 Task: In the  document fandc.rtf Select the text and change paragraph spacing to  '1.5' Change page orientation to  'Landscape' Add Page color Navy Blue
Action: Mouse moved to (236, 332)
Screenshot: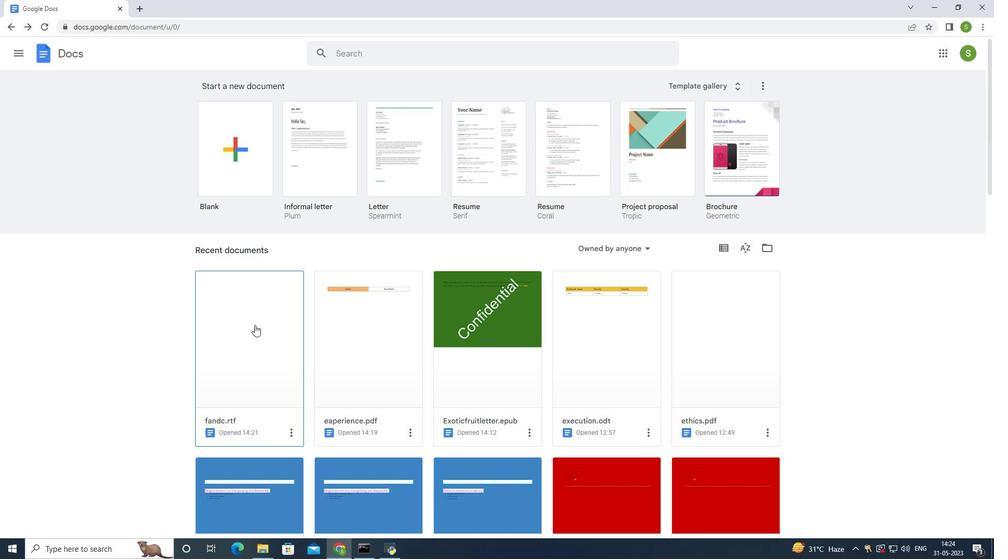 
Action: Mouse pressed left at (236, 332)
Screenshot: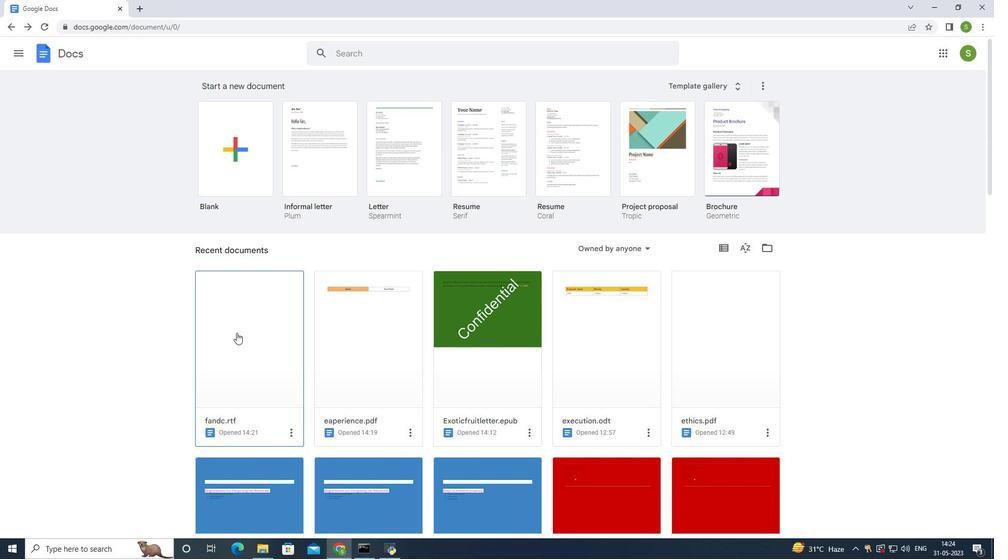 
Action: Mouse moved to (280, 173)
Screenshot: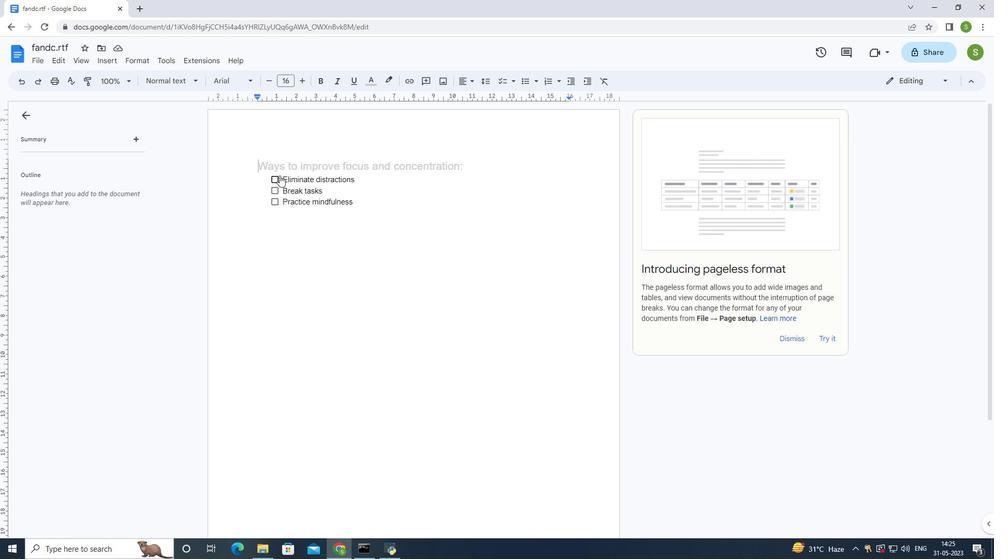 
Action: Mouse pressed left at (280, 173)
Screenshot: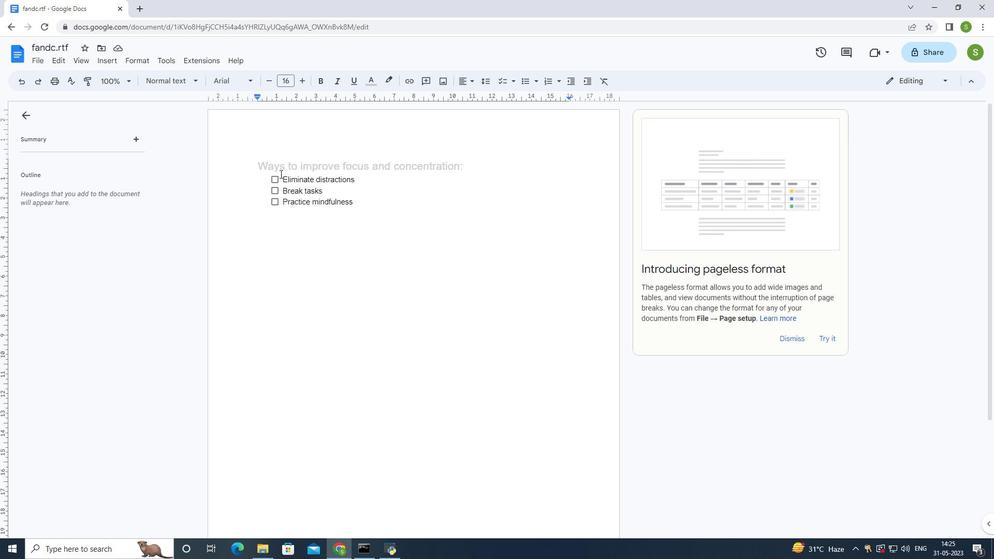 
Action: Mouse moved to (387, 212)
Screenshot: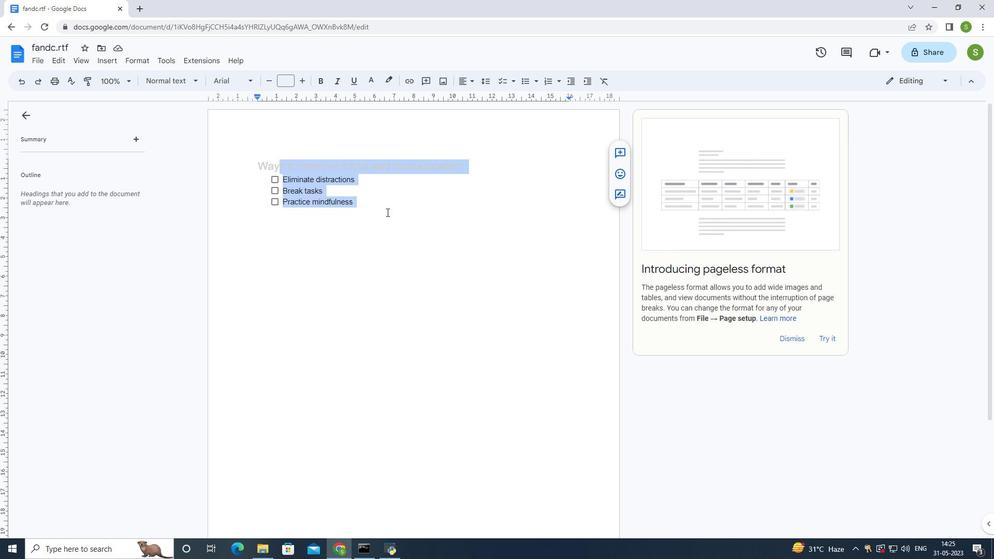 
Action: Mouse pressed left at (387, 212)
Screenshot: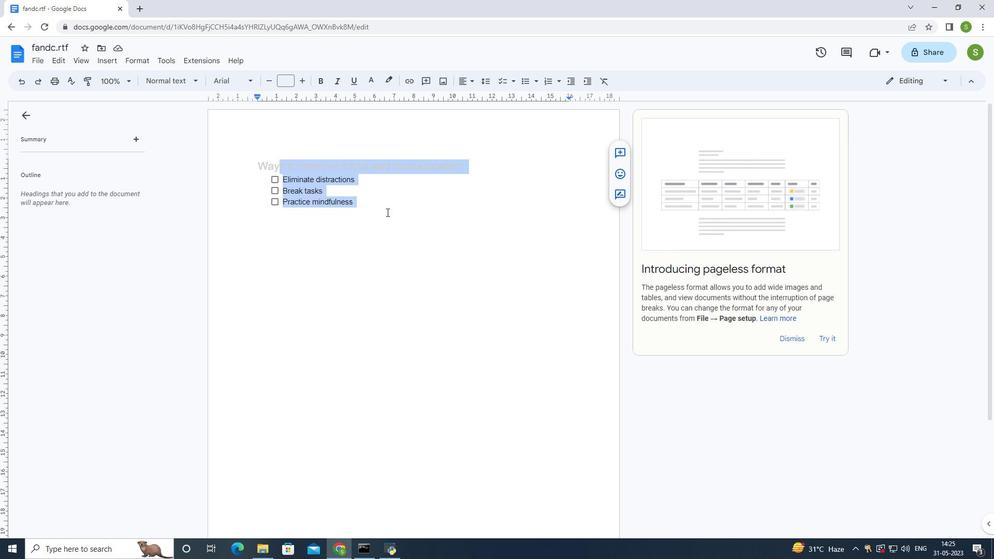 
Action: Mouse moved to (251, 158)
Screenshot: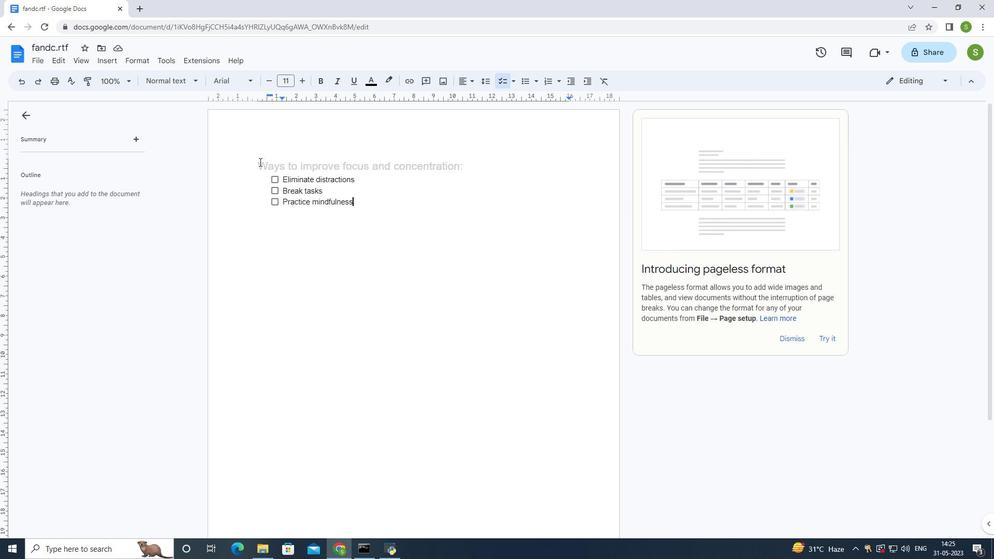 
Action: Mouse pressed left at (251, 158)
Screenshot: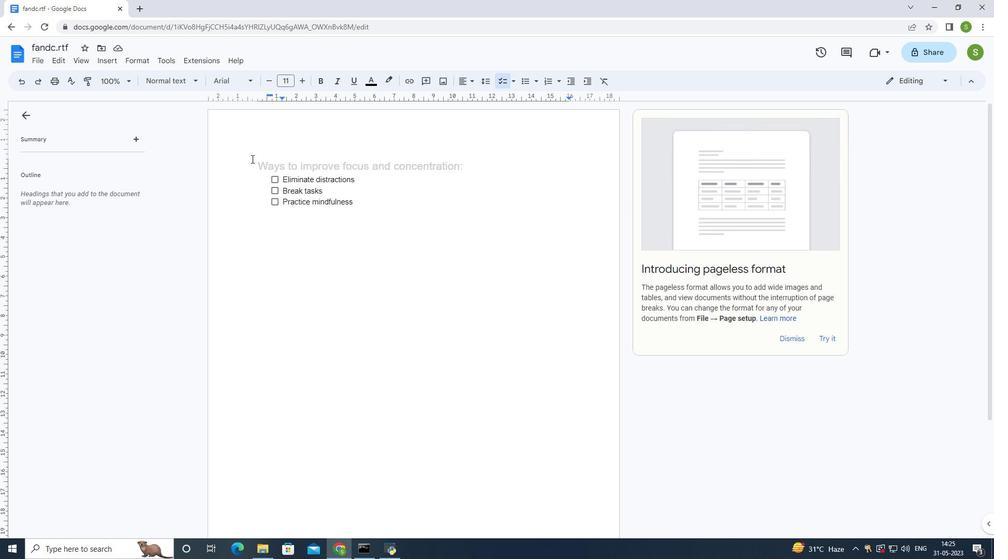 
Action: Mouse moved to (483, 79)
Screenshot: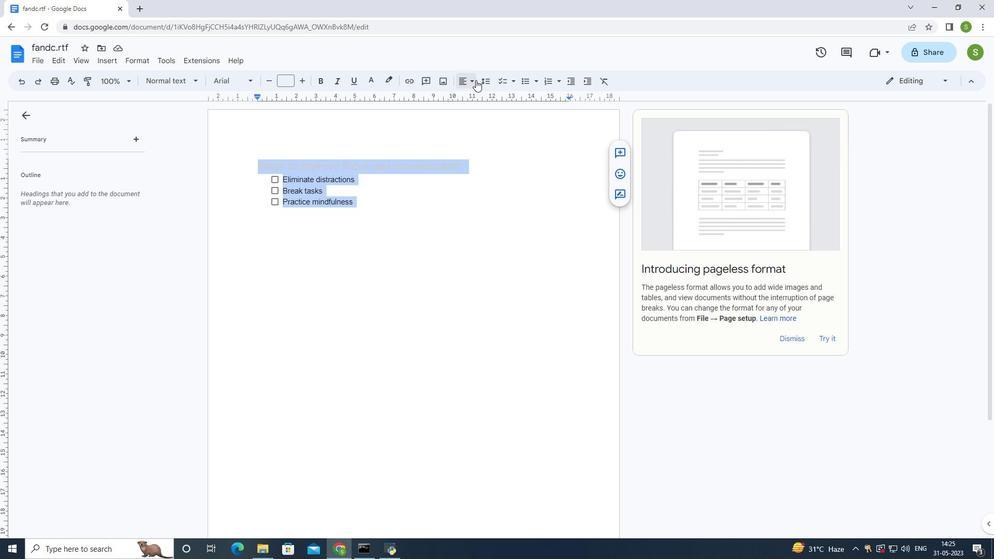 
Action: Mouse pressed left at (483, 79)
Screenshot: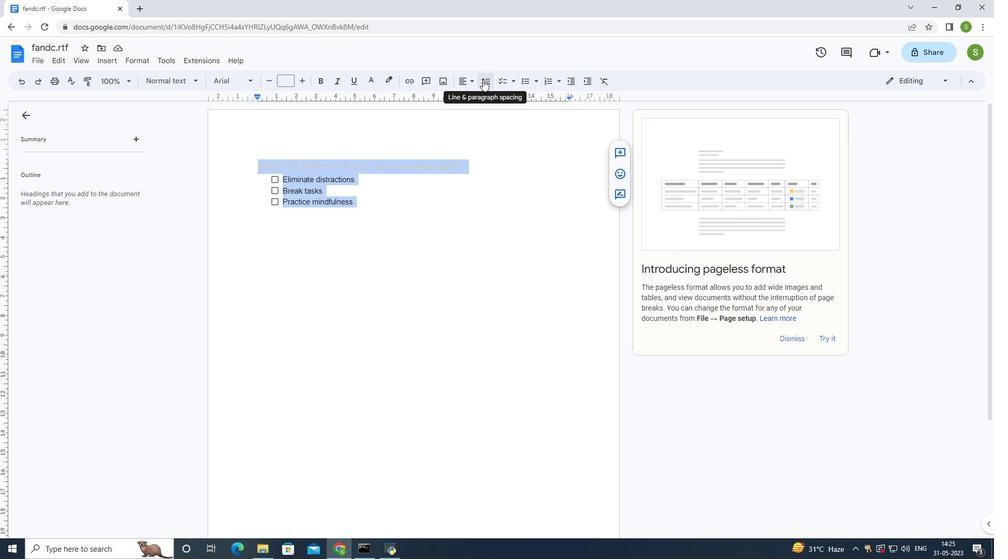 
Action: Mouse moved to (497, 133)
Screenshot: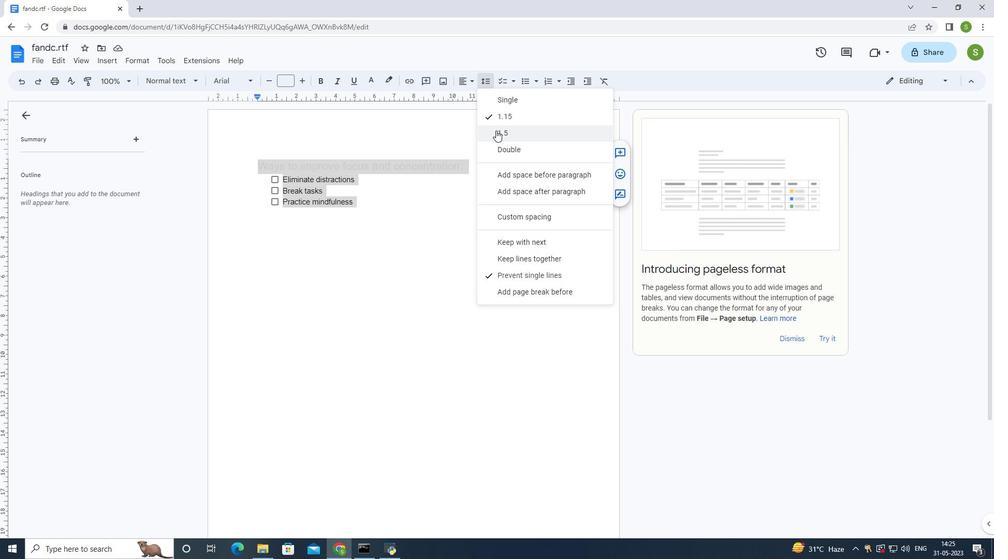 
Action: Mouse pressed left at (497, 133)
Screenshot: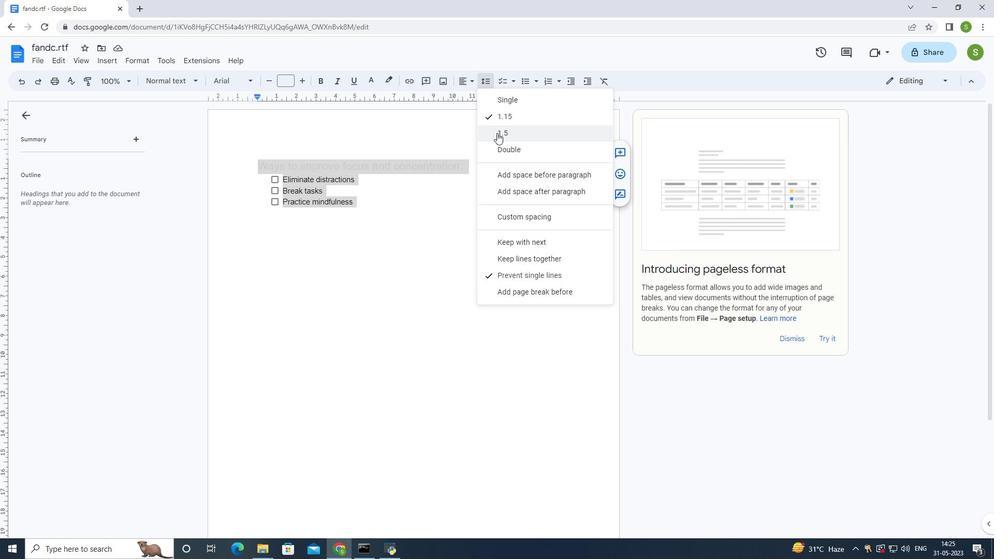 
Action: Mouse moved to (410, 238)
Screenshot: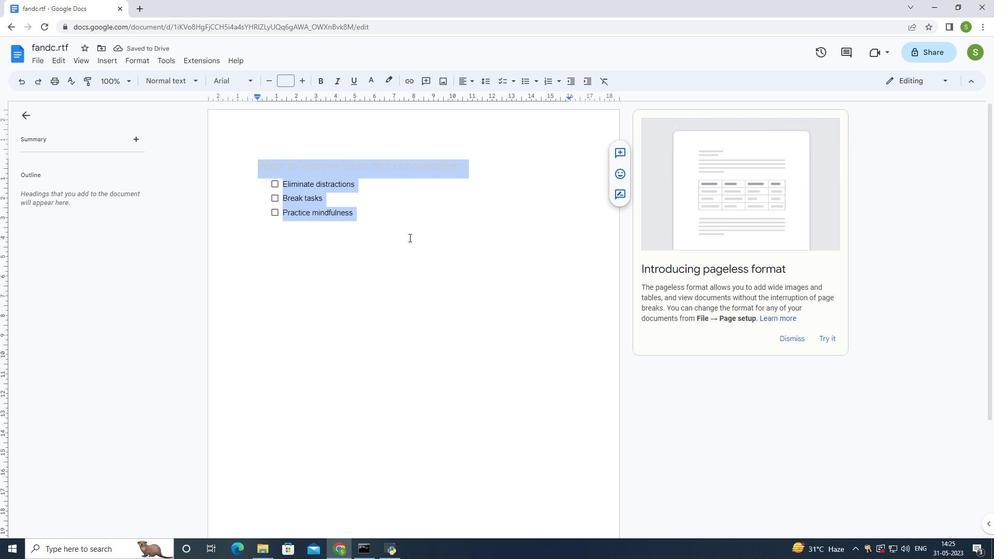 
Action: Mouse pressed left at (410, 238)
Screenshot: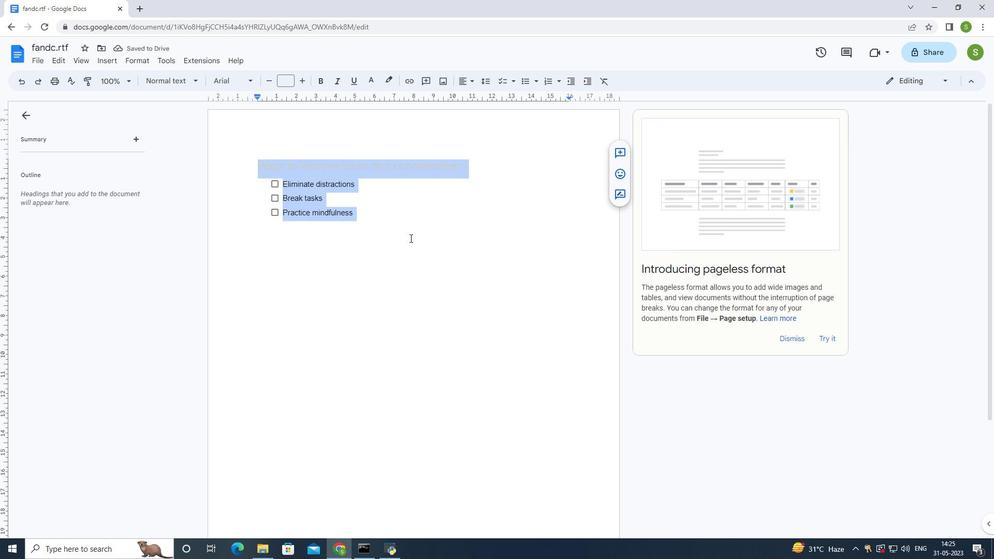 
Action: Mouse moved to (39, 61)
Screenshot: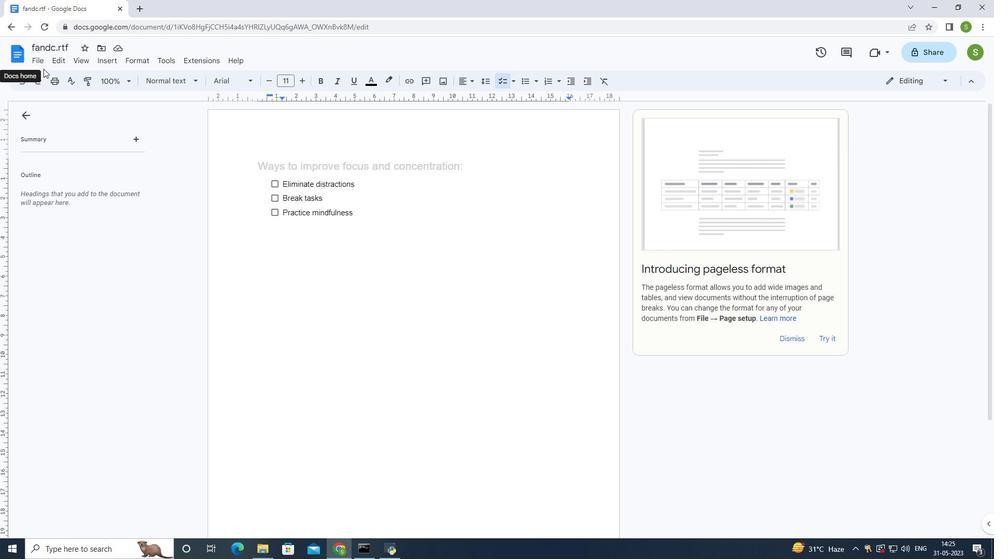 
Action: Mouse pressed left at (39, 61)
Screenshot: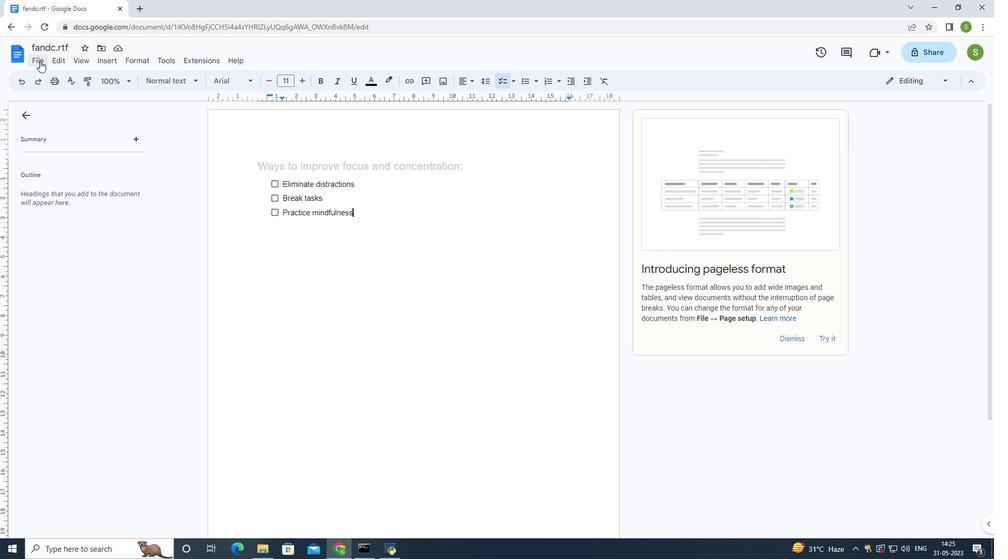 
Action: Mouse moved to (162, 215)
Screenshot: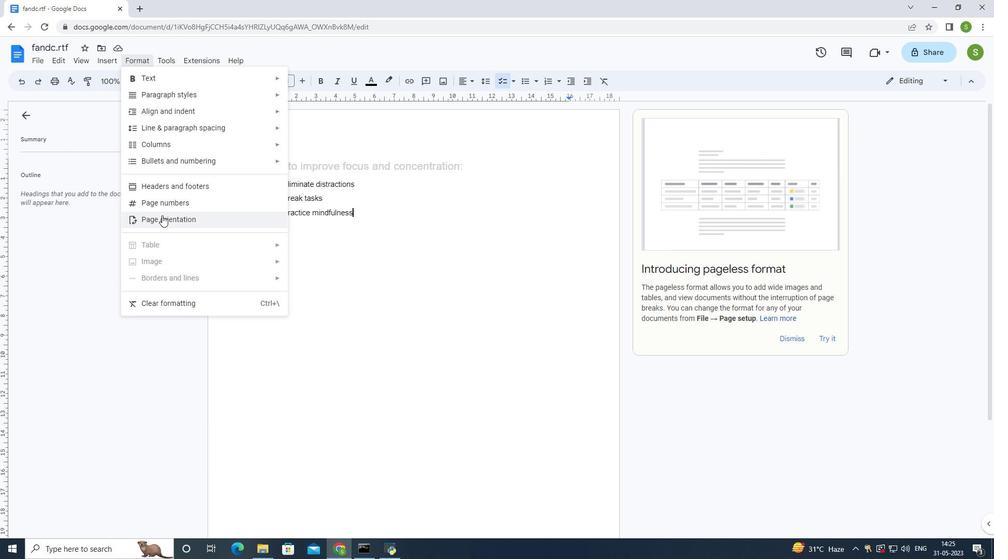 
Action: Mouse pressed left at (162, 215)
Screenshot: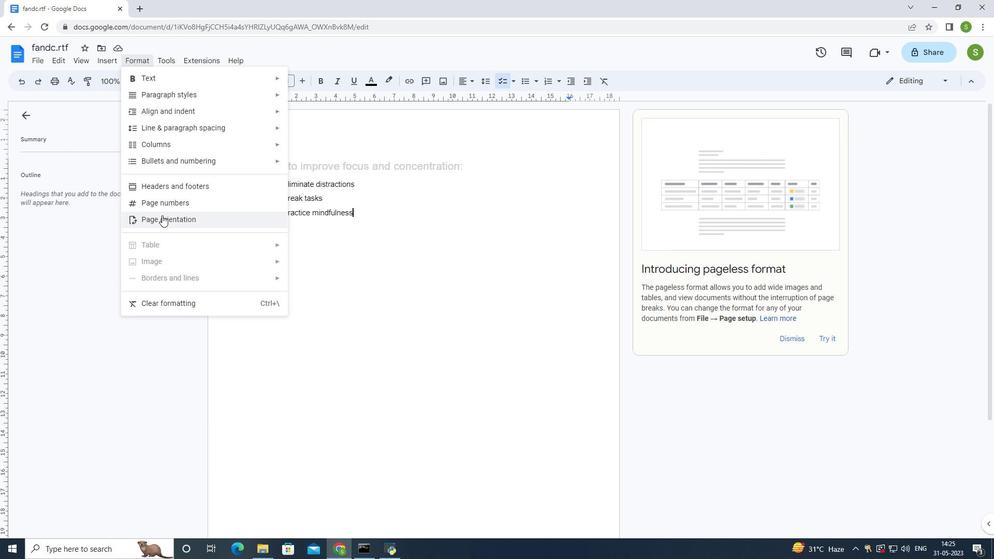 
Action: Mouse moved to (460, 310)
Screenshot: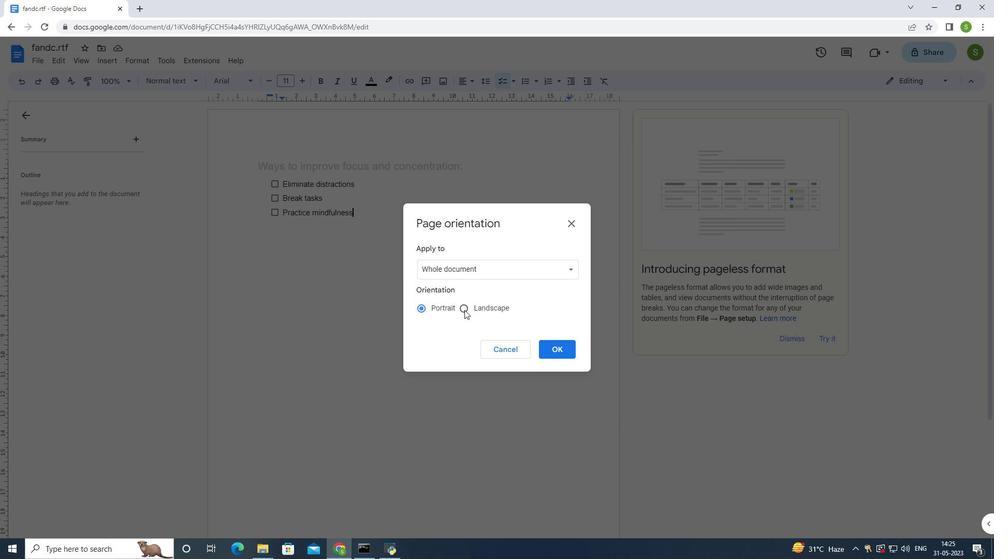 
Action: Mouse pressed left at (460, 310)
Screenshot: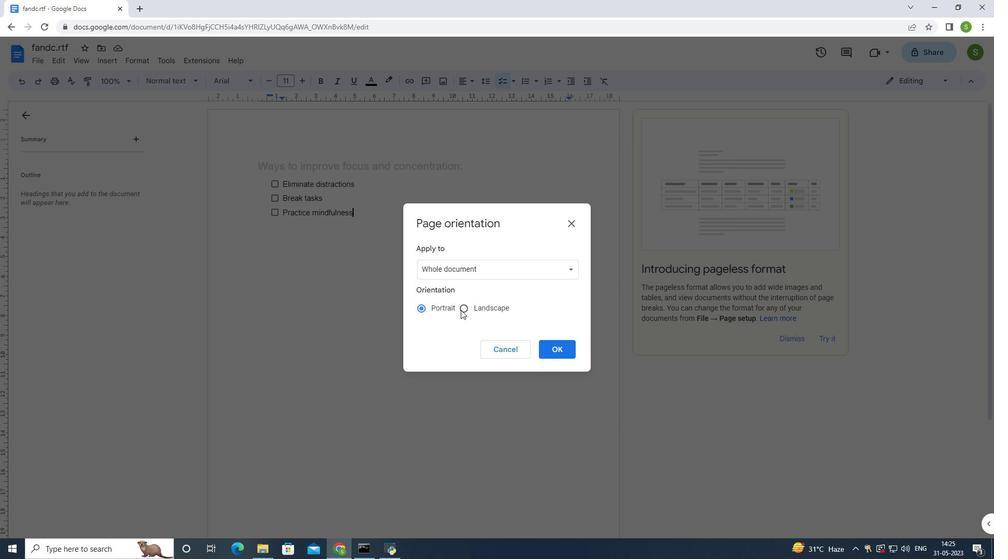 
Action: Mouse moved to (568, 353)
Screenshot: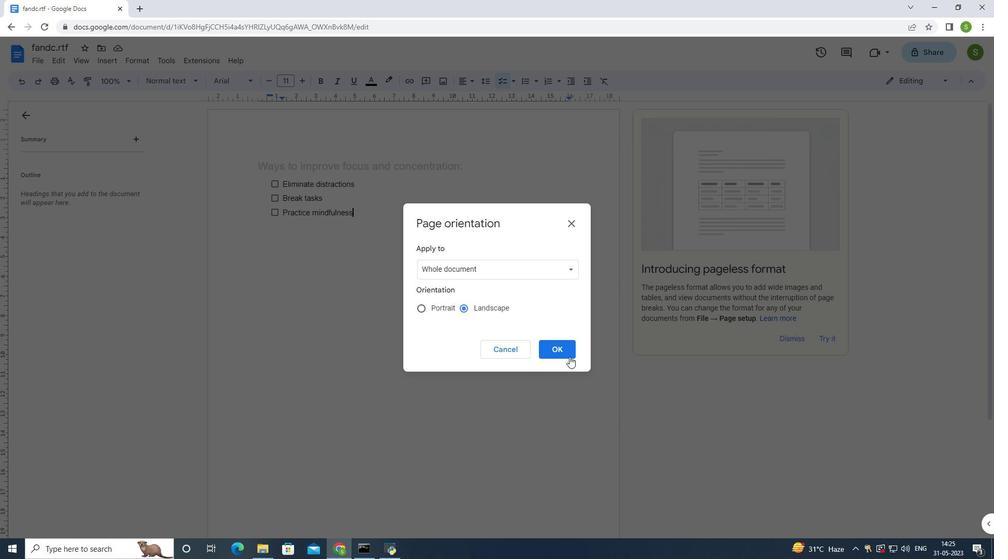 
Action: Mouse pressed left at (568, 353)
Screenshot: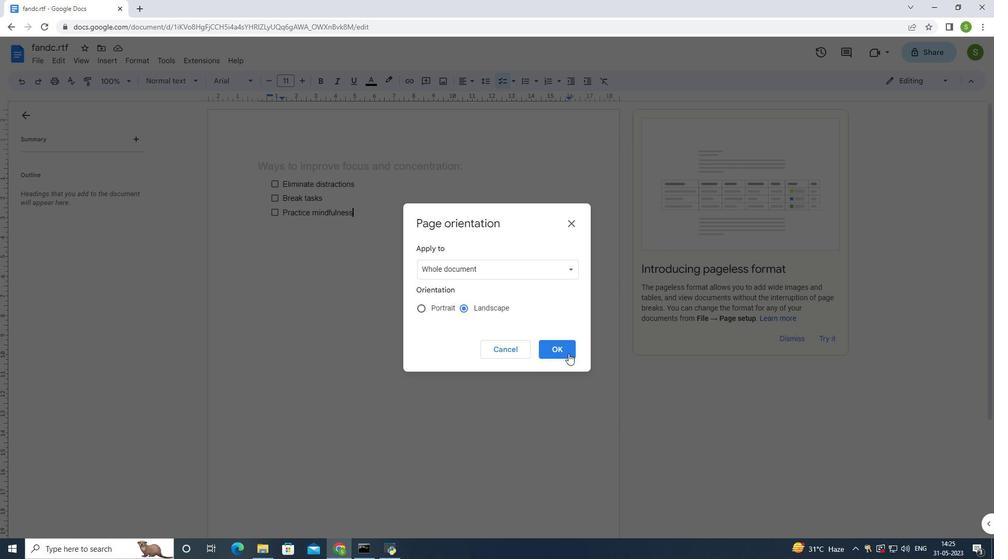 
Action: Mouse moved to (25, 46)
Screenshot: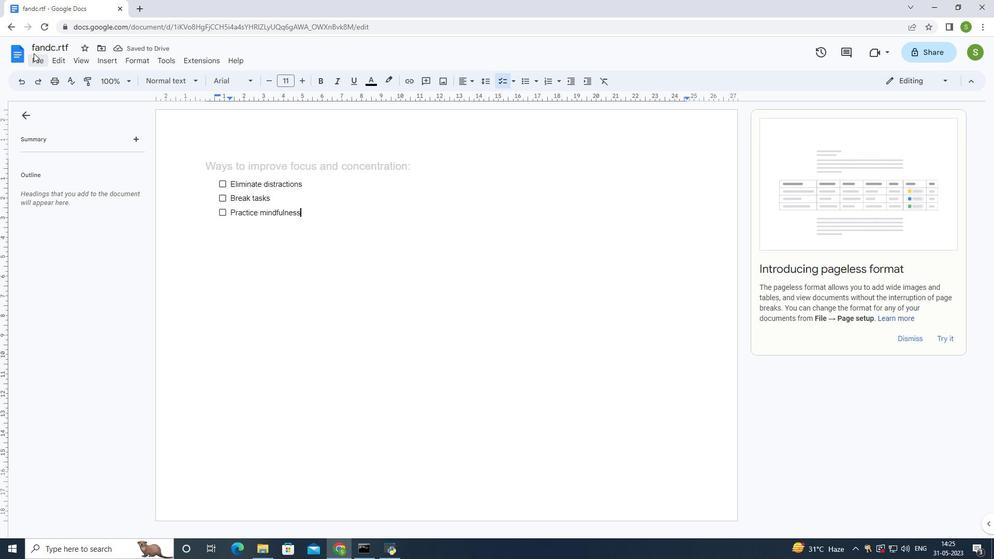 
Action: Mouse pressed left at (25, 46)
Screenshot: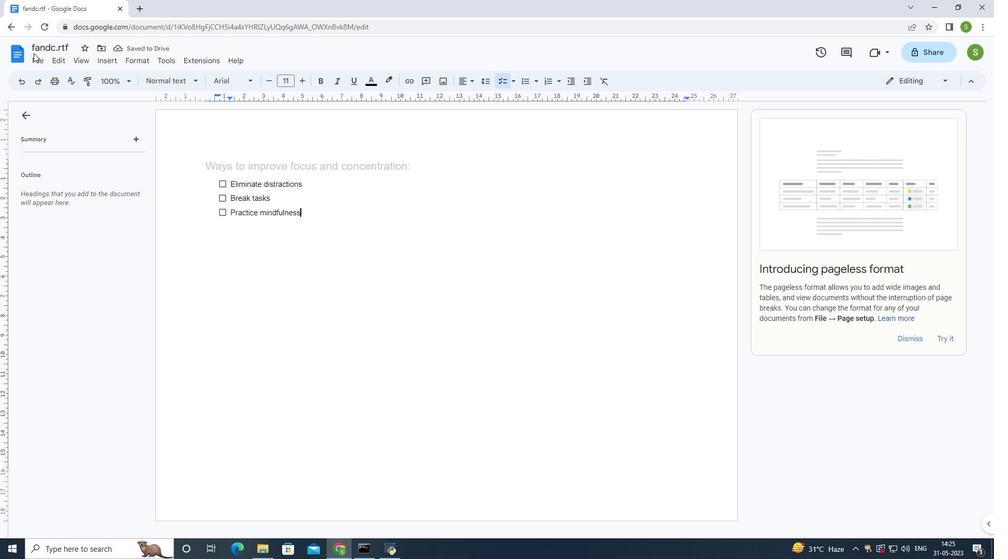 
Action: Mouse moved to (11, 31)
Screenshot: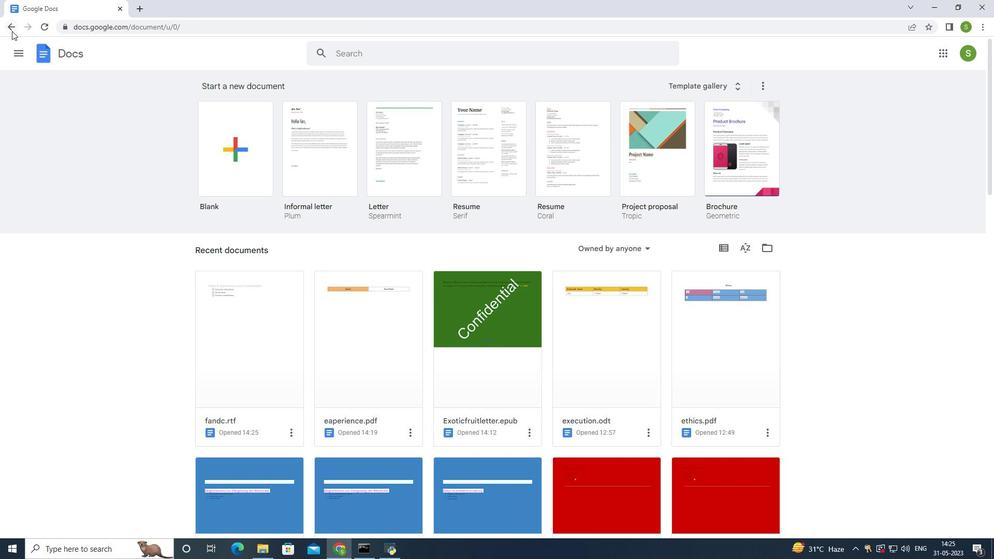 
Action: Mouse pressed left at (11, 31)
Screenshot: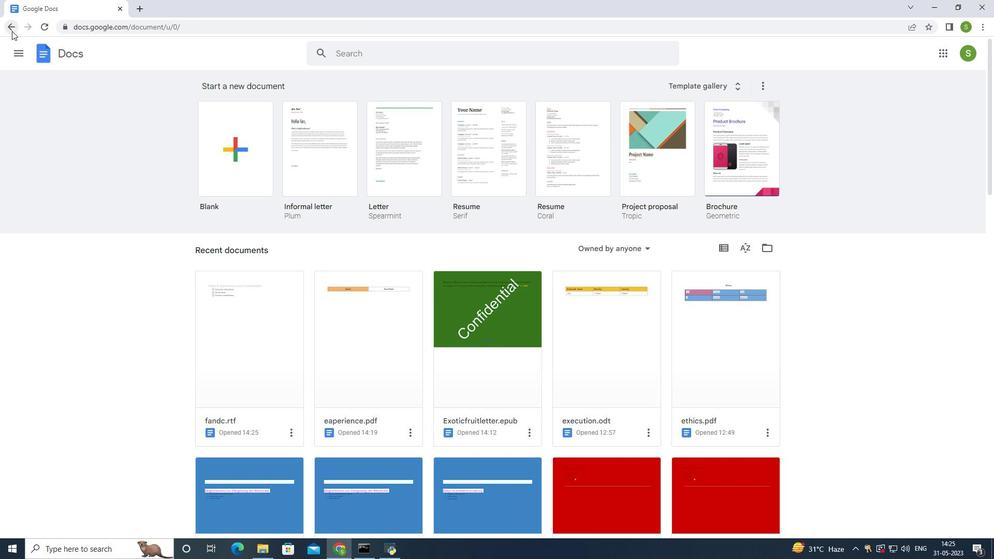 
Action: Mouse moved to (34, 54)
Screenshot: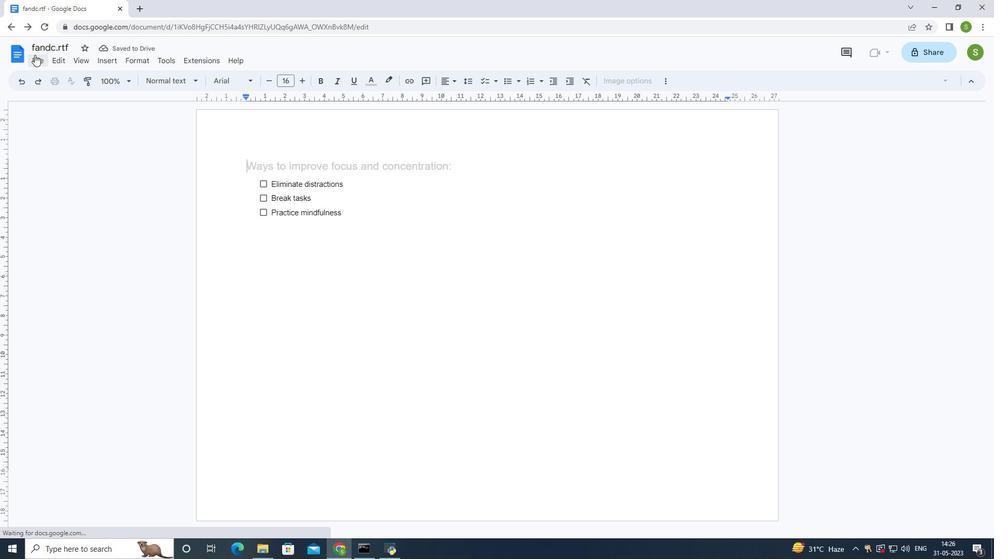 
Action: Mouse pressed left at (34, 54)
Screenshot: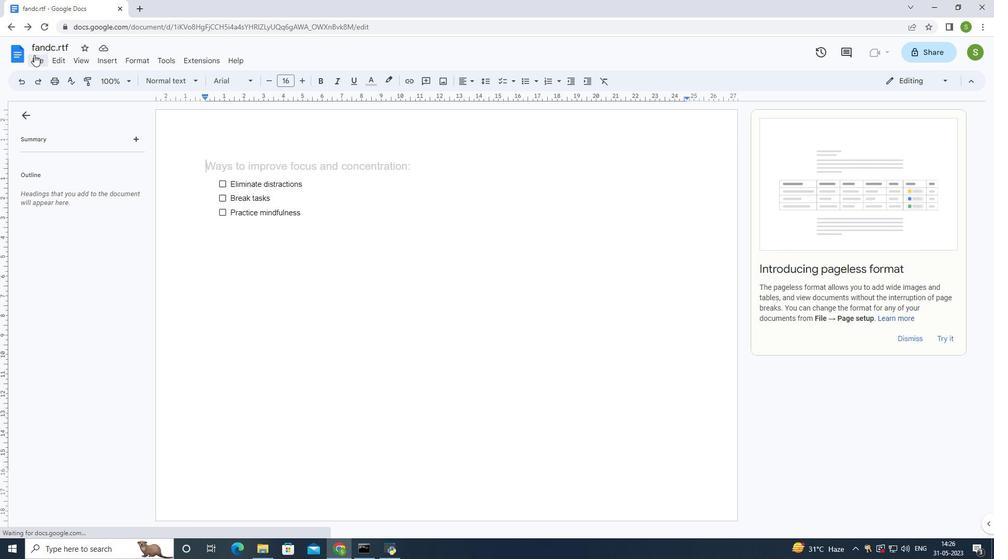 
Action: Mouse moved to (97, 340)
Screenshot: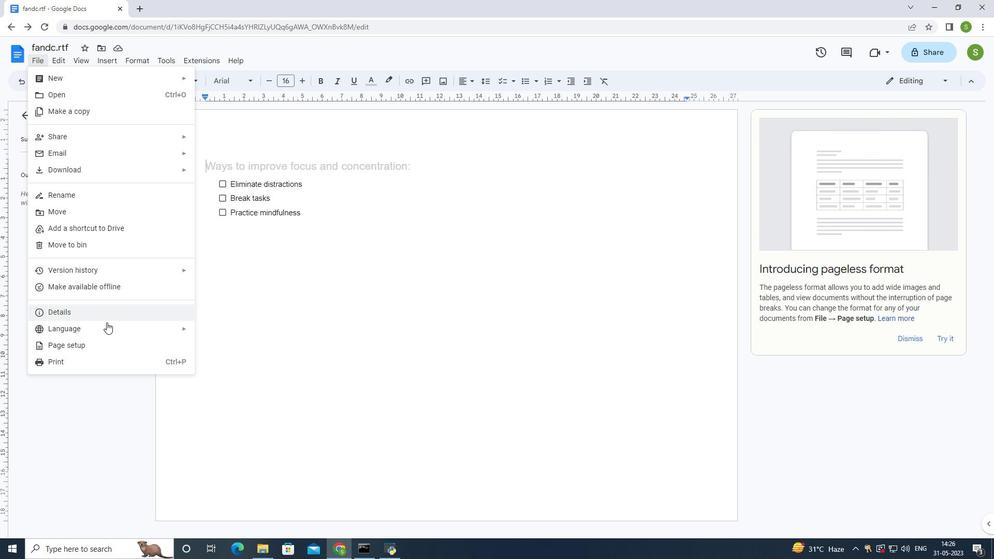 
Action: Mouse pressed left at (97, 340)
Screenshot: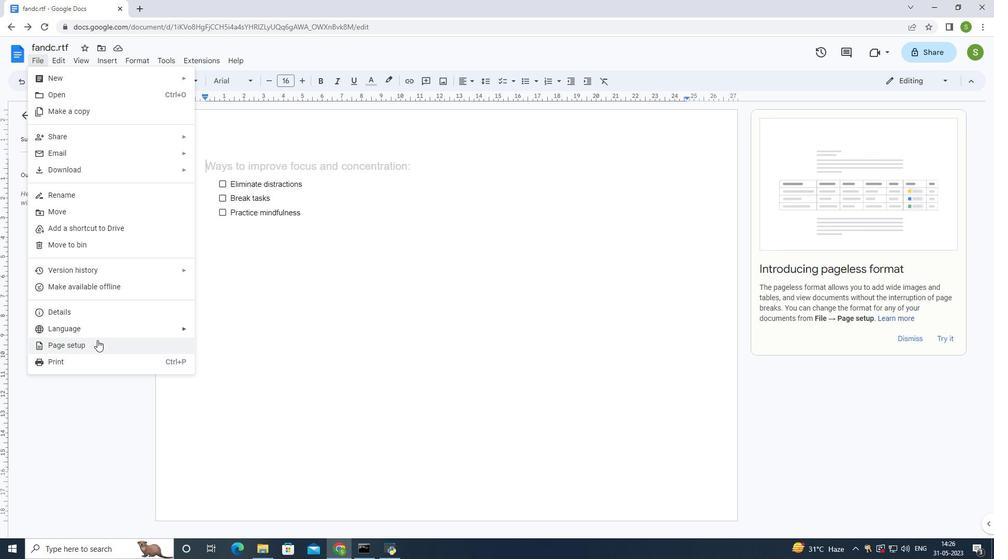 
Action: Mouse moved to (413, 354)
Screenshot: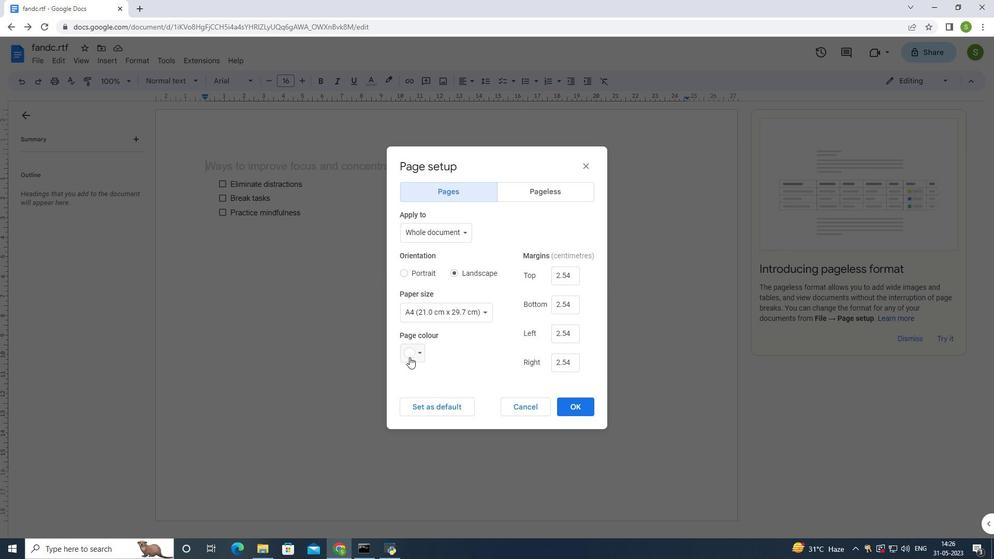 
Action: Mouse pressed left at (413, 354)
Screenshot: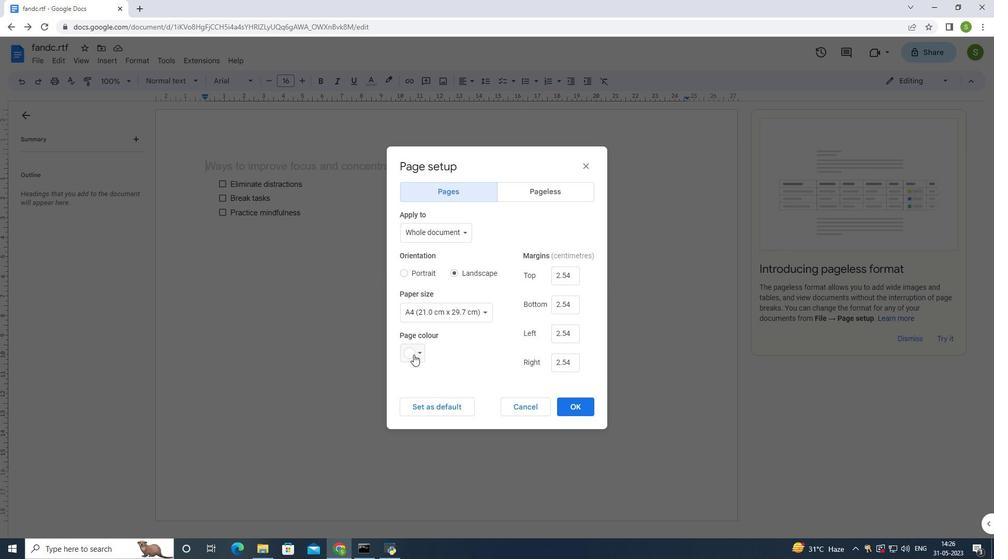 
Action: Mouse moved to (492, 446)
Screenshot: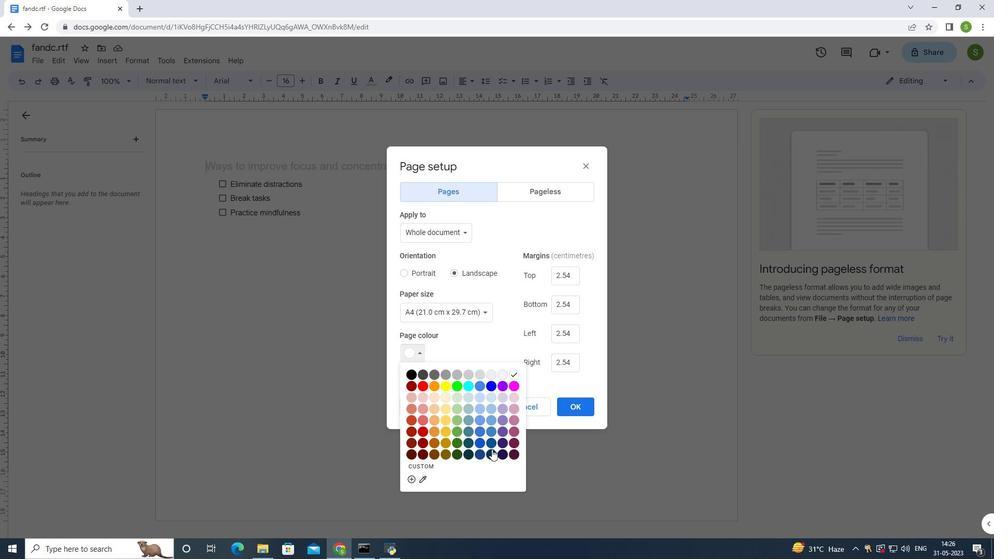 
Action: Mouse pressed left at (492, 446)
Screenshot: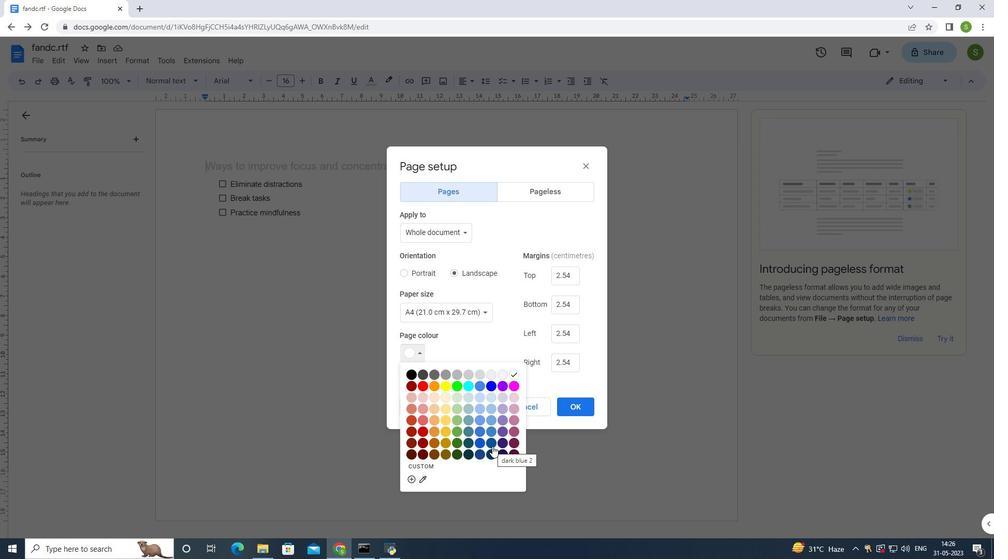 
Action: Mouse moved to (577, 410)
Screenshot: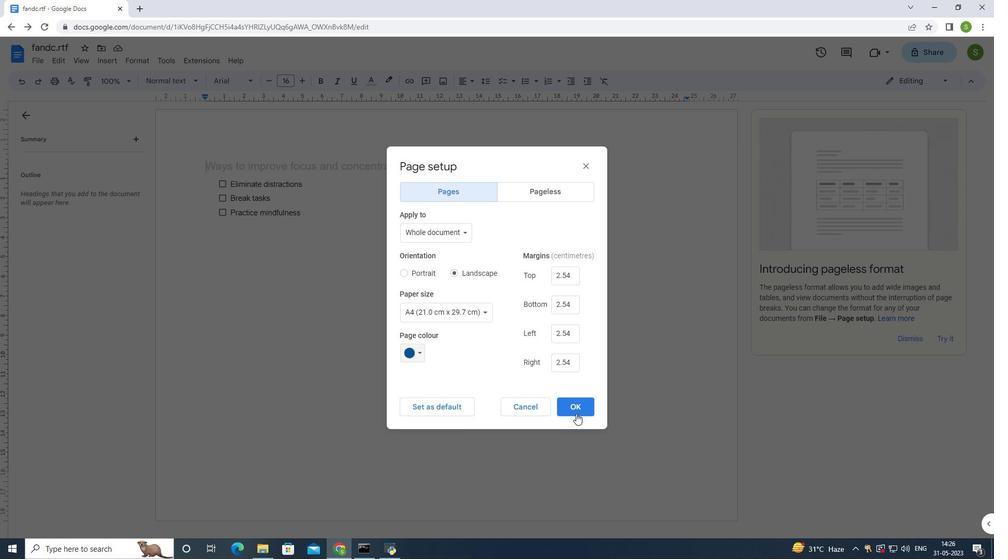 
Action: Mouse pressed left at (577, 410)
Screenshot: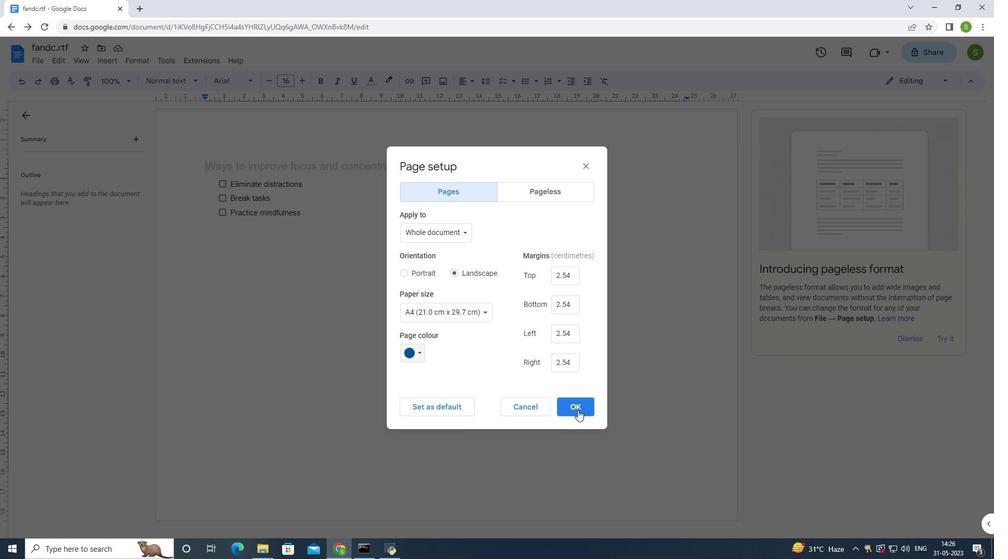
Action: Mouse moved to (439, 262)
Screenshot: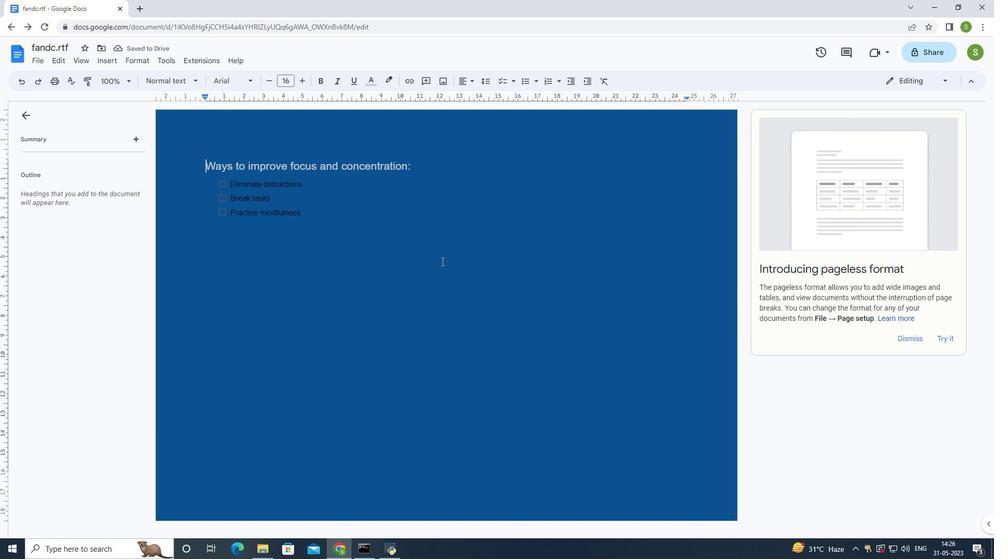 
